 Task: Set the encoder for AVI muxer to "VLC Media Player - 3.0.16 Vetinari".
Action: Mouse moved to (89, 11)
Screenshot: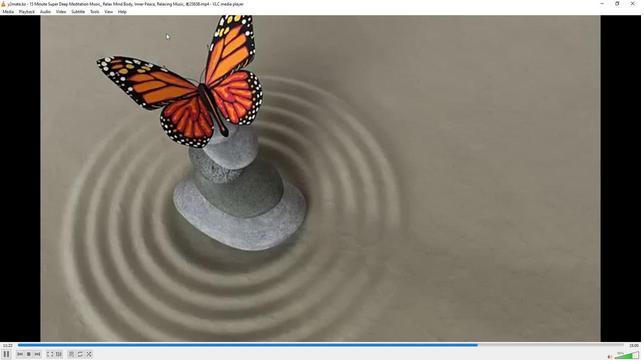 
Action: Mouse pressed left at (89, 11)
Screenshot: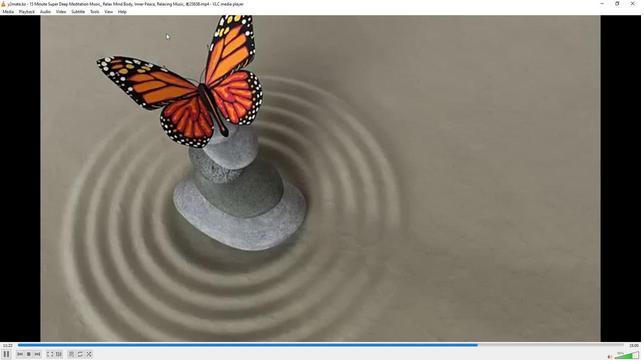 
Action: Mouse moved to (110, 93)
Screenshot: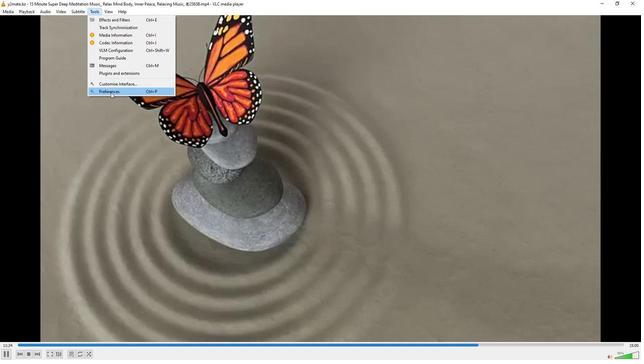 
Action: Mouse pressed left at (110, 93)
Screenshot: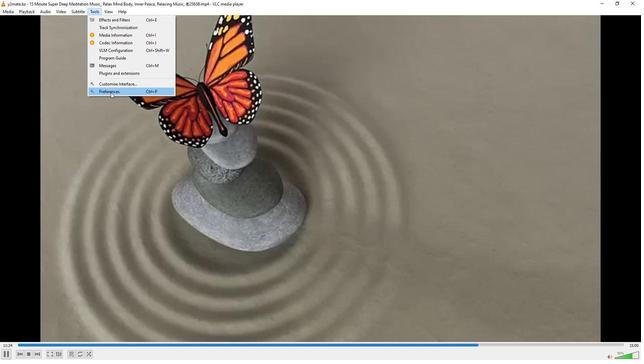 
Action: Mouse moved to (211, 292)
Screenshot: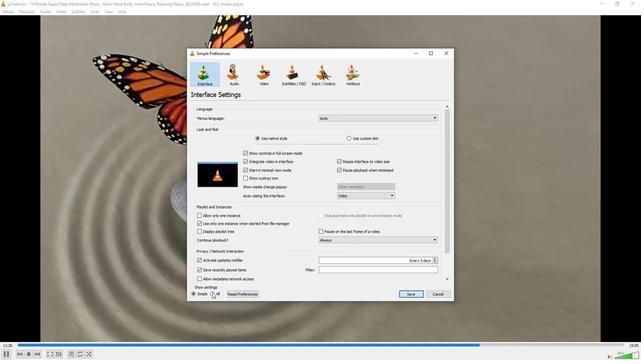 
Action: Mouse pressed left at (211, 292)
Screenshot: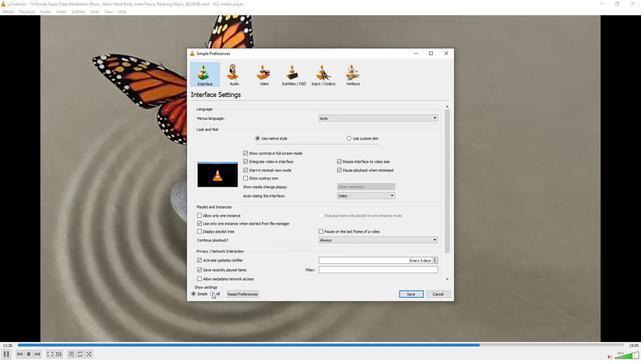 
Action: Mouse moved to (213, 228)
Screenshot: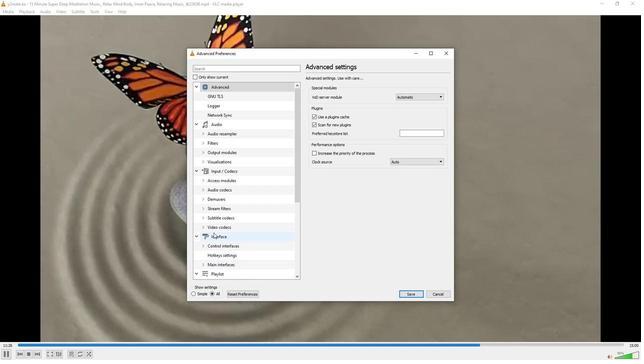 
Action: Mouse scrolled (213, 227) with delta (0, 0)
Screenshot: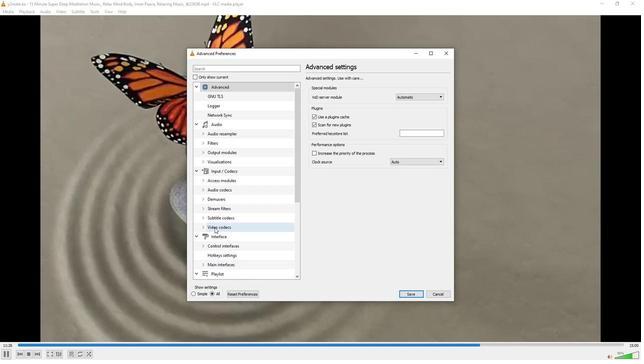 
Action: Mouse scrolled (213, 227) with delta (0, 0)
Screenshot: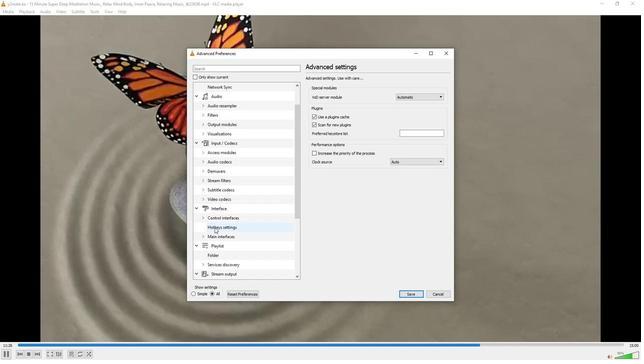 
Action: Mouse moved to (211, 225)
Screenshot: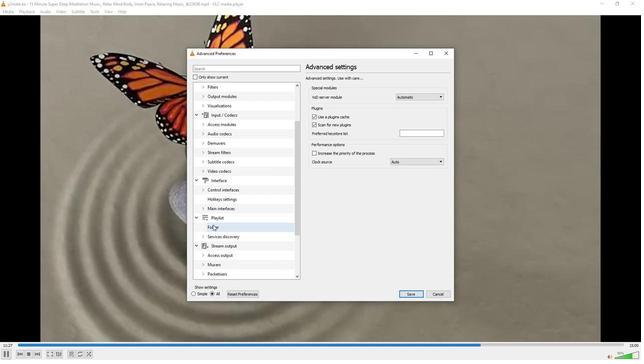 
Action: Mouse scrolled (211, 224) with delta (0, 0)
Screenshot: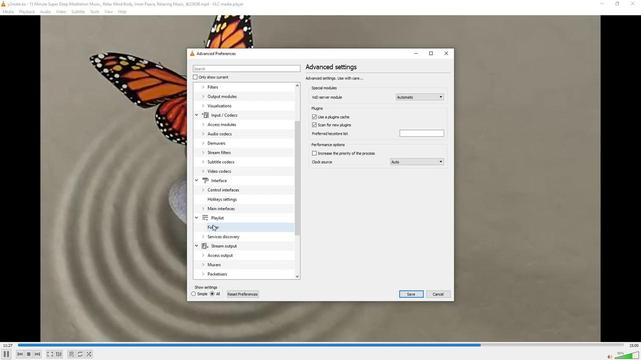 
Action: Mouse moved to (200, 237)
Screenshot: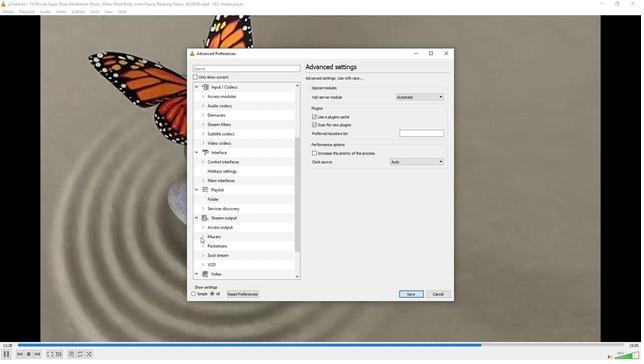 
Action: Mouse pressed left at (200, 237)
Screenshot: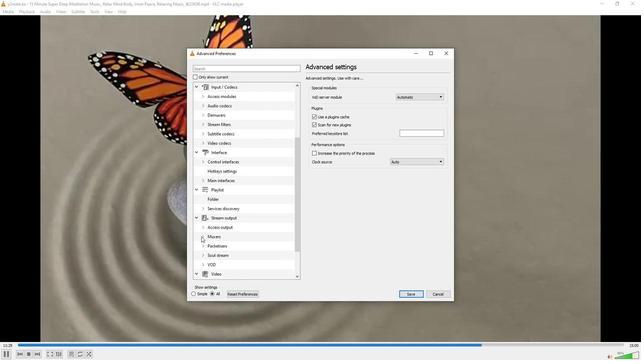 
Action: Mouse moved to (215, 257)
Screenshot: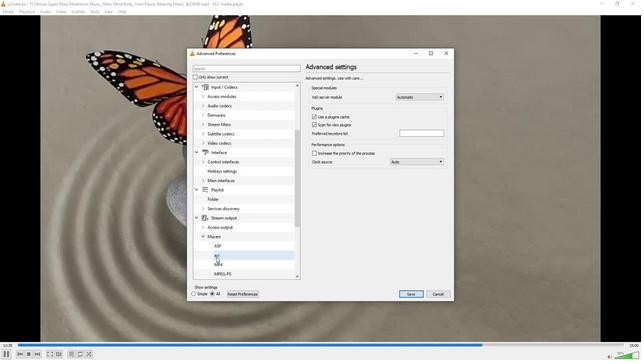 
Action: Mouse pressed left at (215, 257)
Screenshot: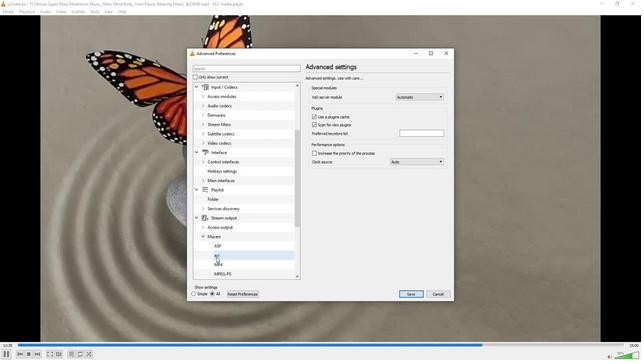 
Action: Mouse moved to (406, 151)
Screenshot: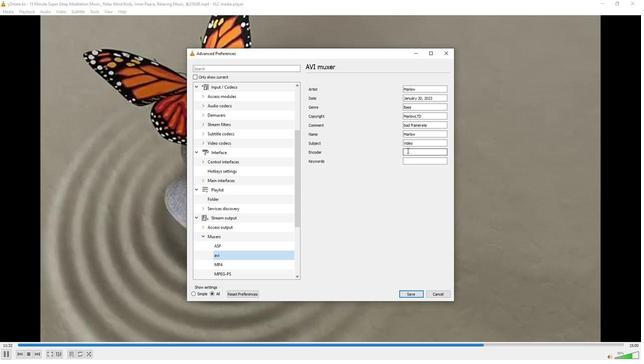 
Action: Mouse pressed left at (406, 151)
Screenshot: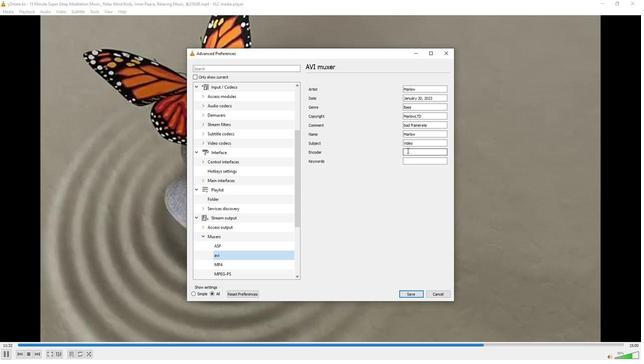
Action: Mouse moved to (407, 151)
Screenshot: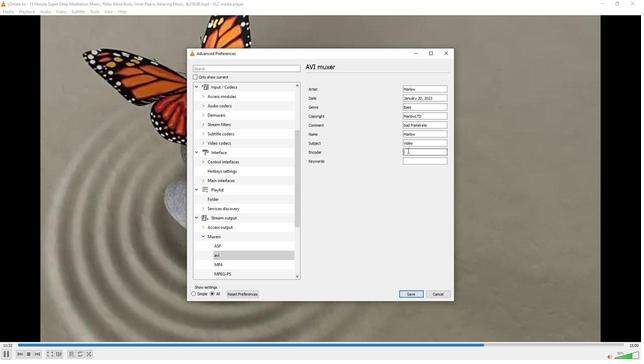 
Action: Key pressed <Key.shift>VLC<Key.space><Key.shift>Media<Key.space><Key.shift>Player<Key.space>-<Key.space>3.0.16<Key.space><Key.shift>Vetinari
Screenshot: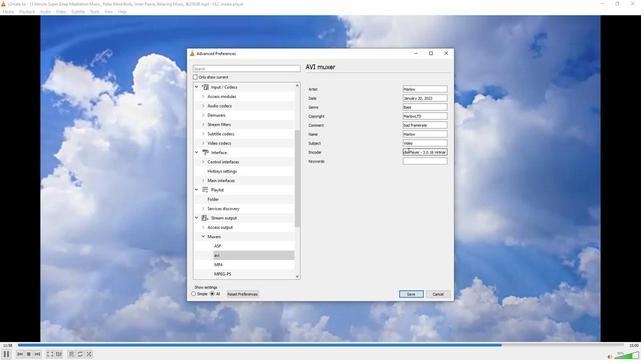 
Action: Mouse moved to (399, 290)
Screenshot: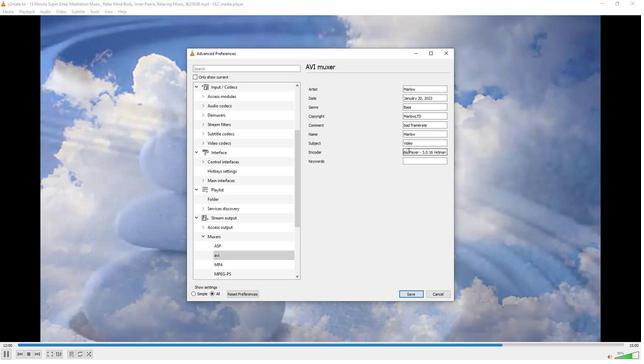 
